 Task: Select a due date automation when advanced on, 2 days before a card is due add dates not due this week at 11:00 AM.
Action: Mouse moved to (1123, 87)
Screenshot: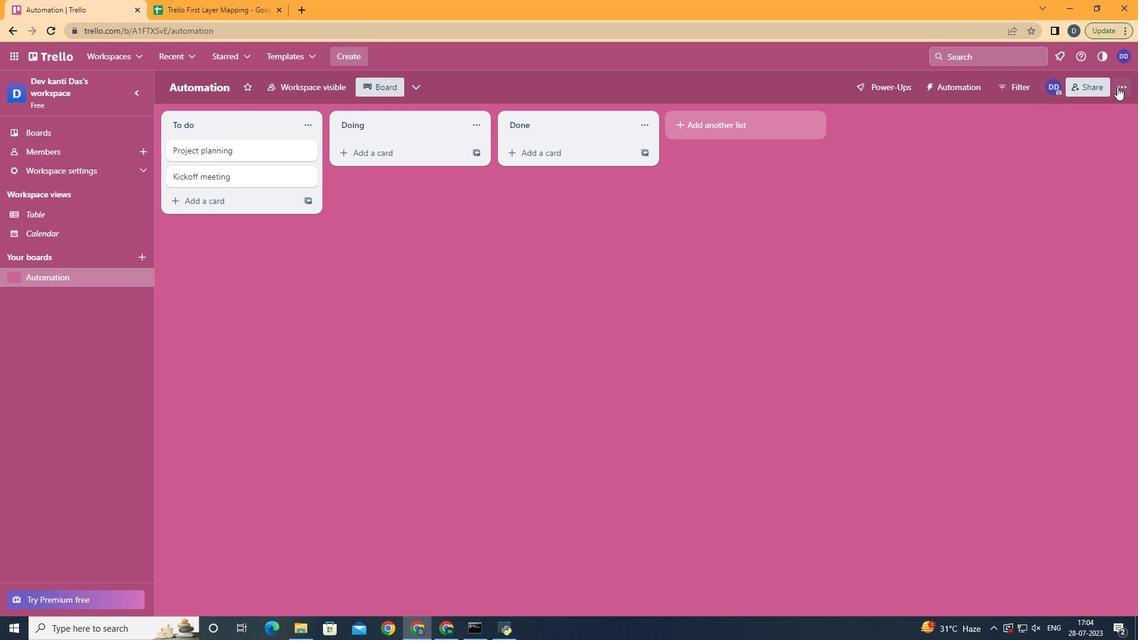 
Action: Mouse pressed left at (1123, 87)
Screenshot: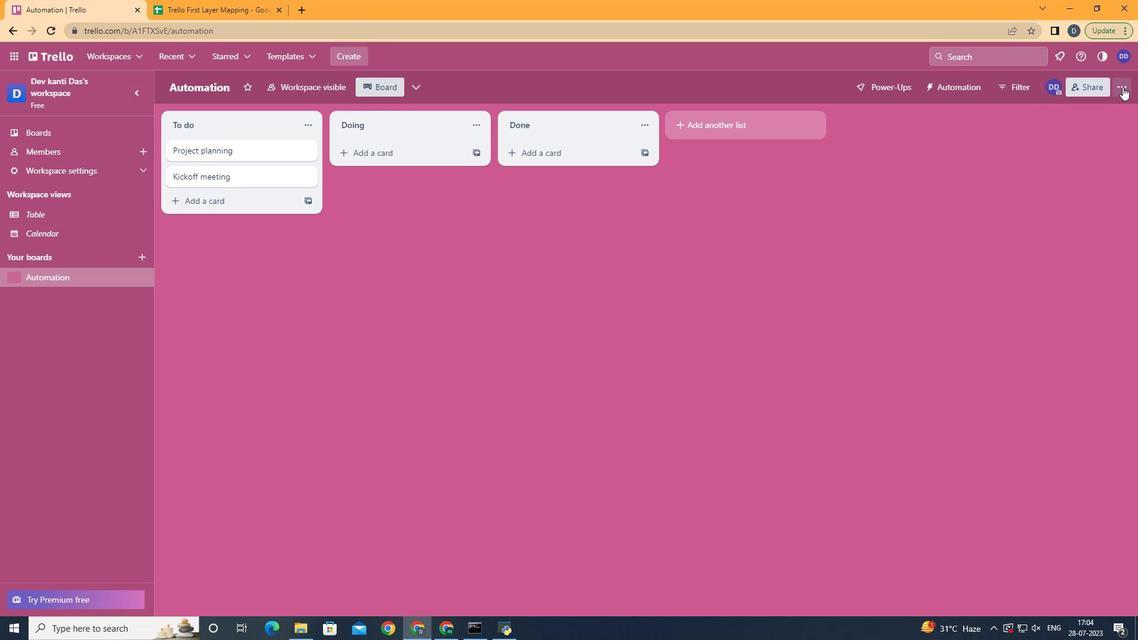 
Action: Mouse moved to (1062, 247)
Screenshot: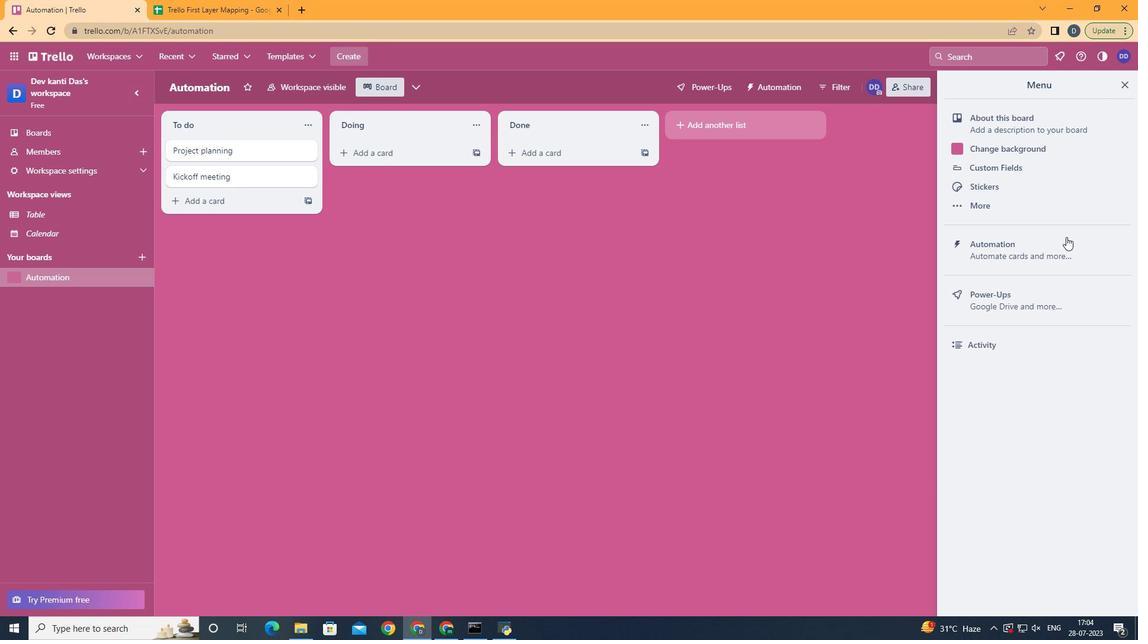 
Action: Mouse pressed left at (1062, 247)
Screenshot: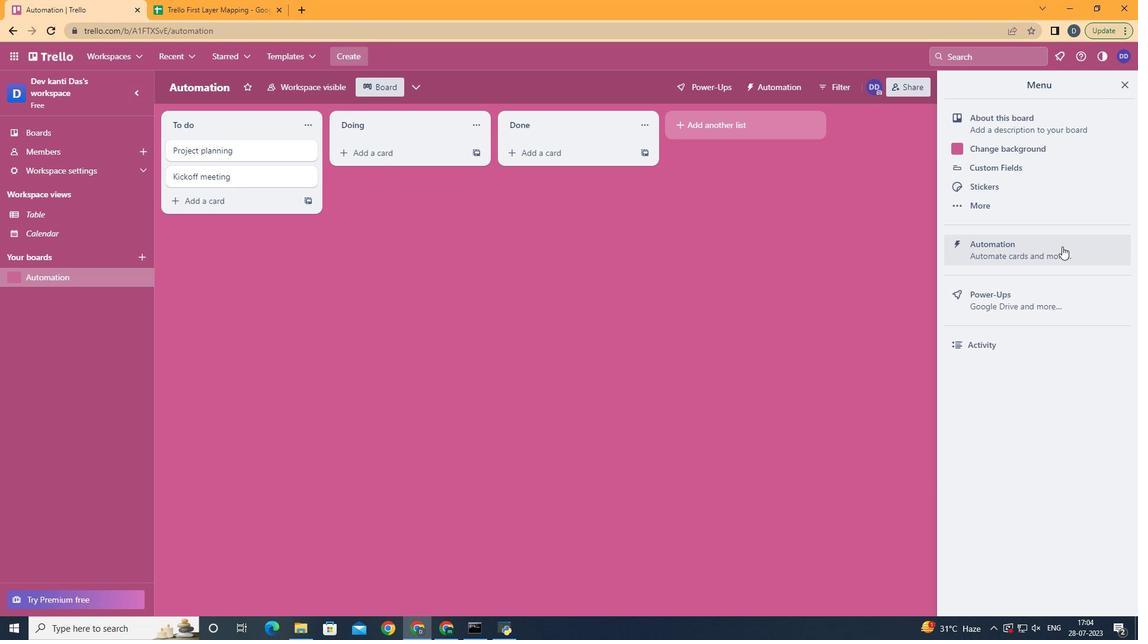 
Action: Mouse moved to (232, 235)
Screenshot: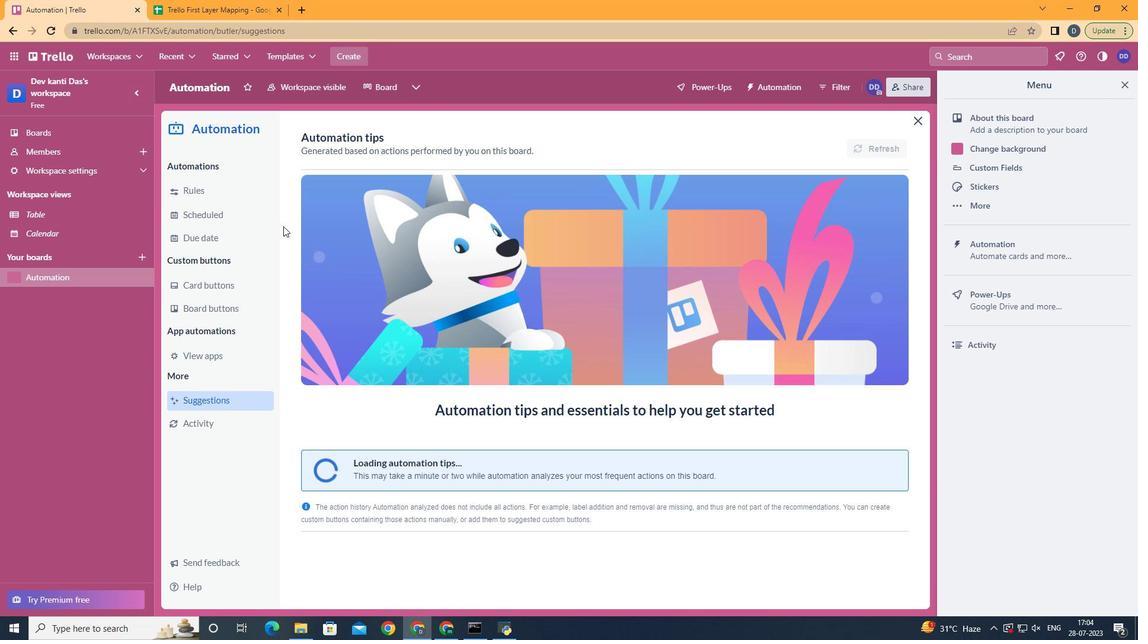 
Action: Mouse pressed left at (232, 235)
Screenshot: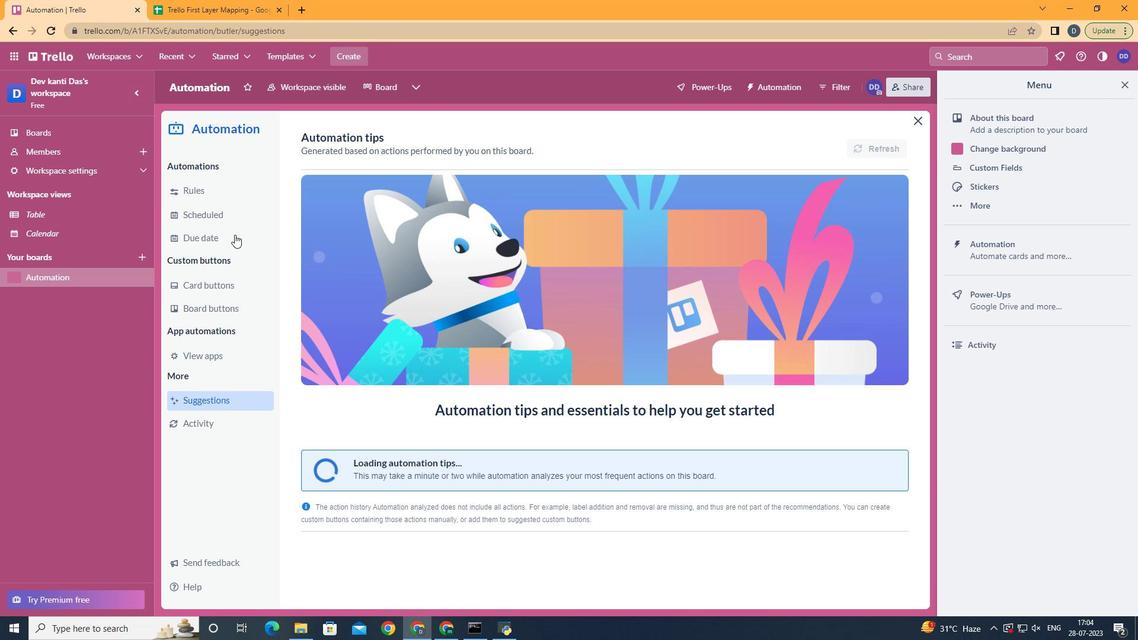 
Action: Mouse moved to (824, 141)
Screenshot: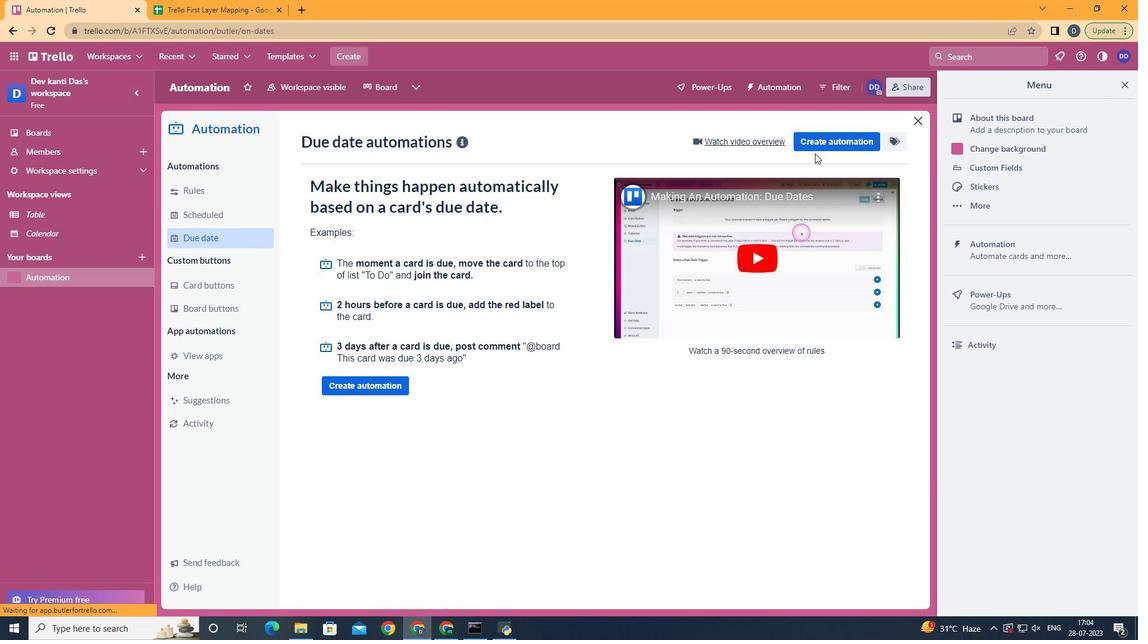 
Action: Mouse pressed left at (824, 141)
Screenshot: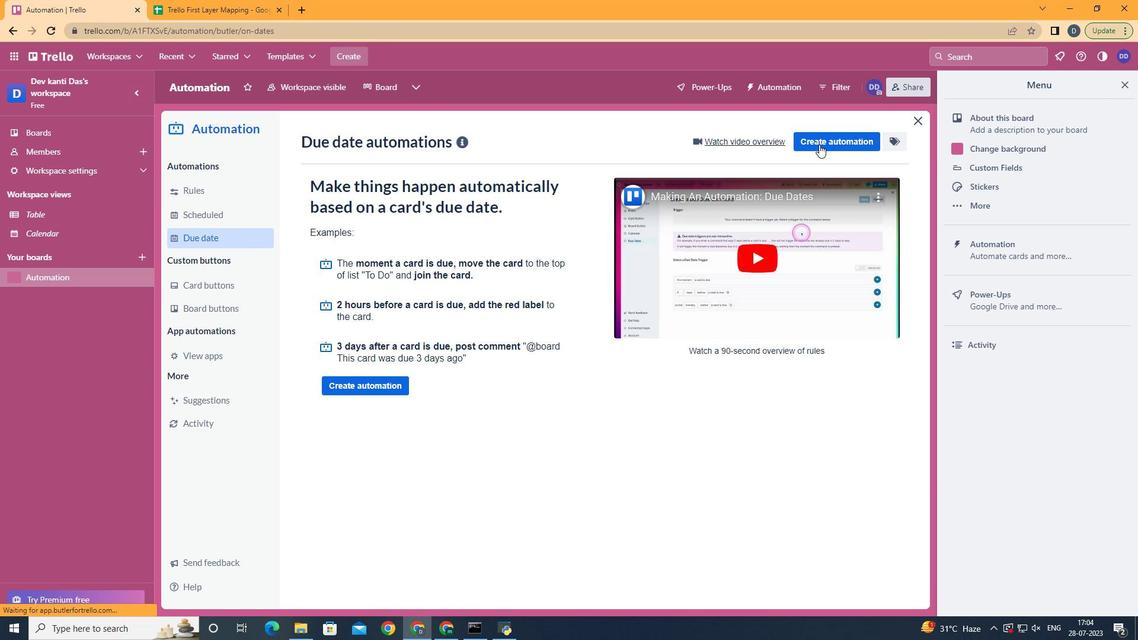 
Action: Mouse moved to (495, 243)
Screenshot: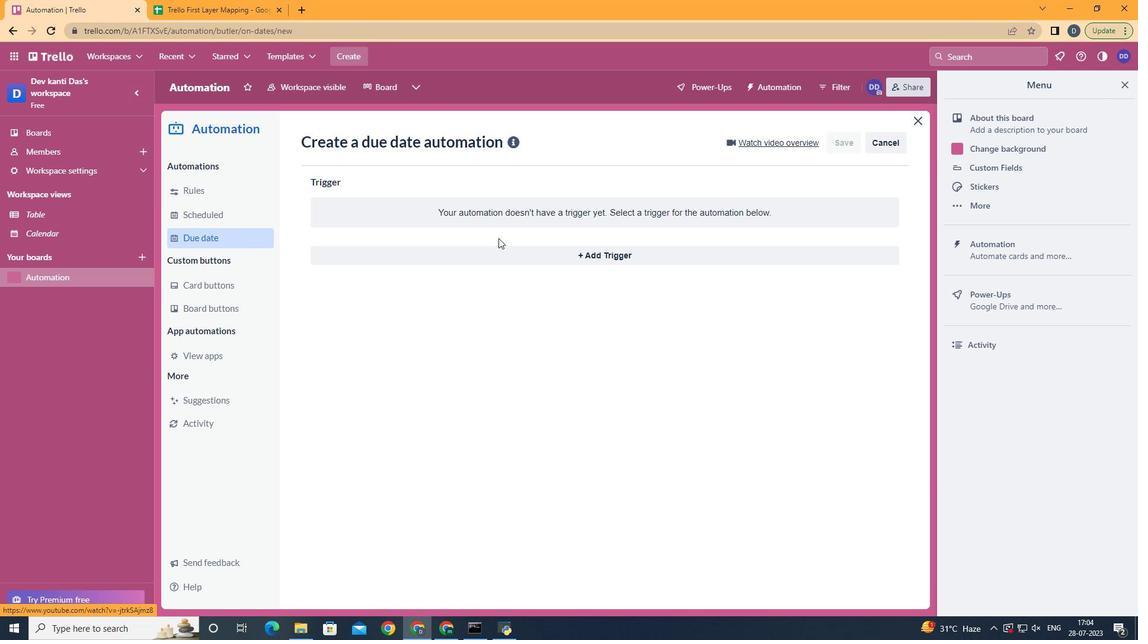 
Action: Mouse pressed left at (495, 243)
Screenshot: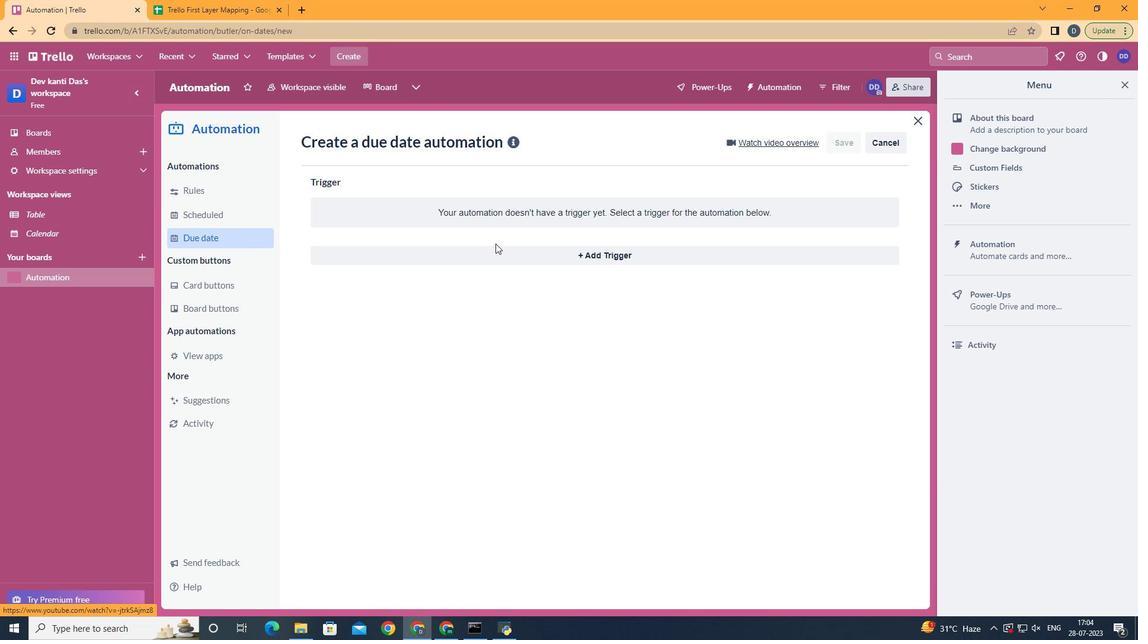 
Action: Mouse moved to (495, 252)
Screenshot: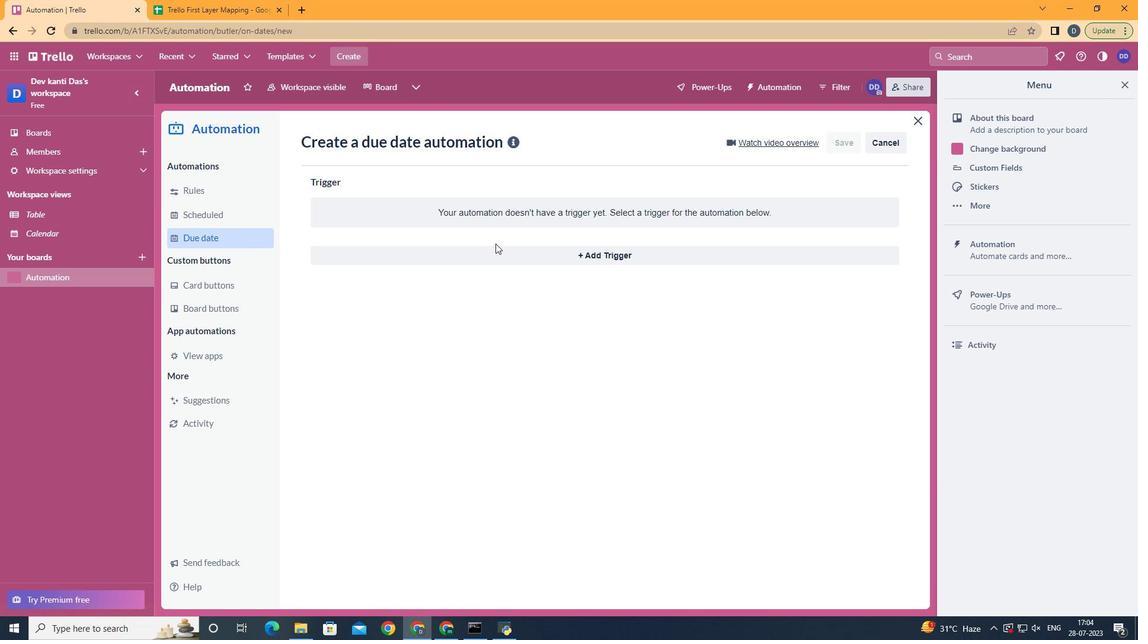 
Action: Mouse pressed left at (495, 252)
Screenshot: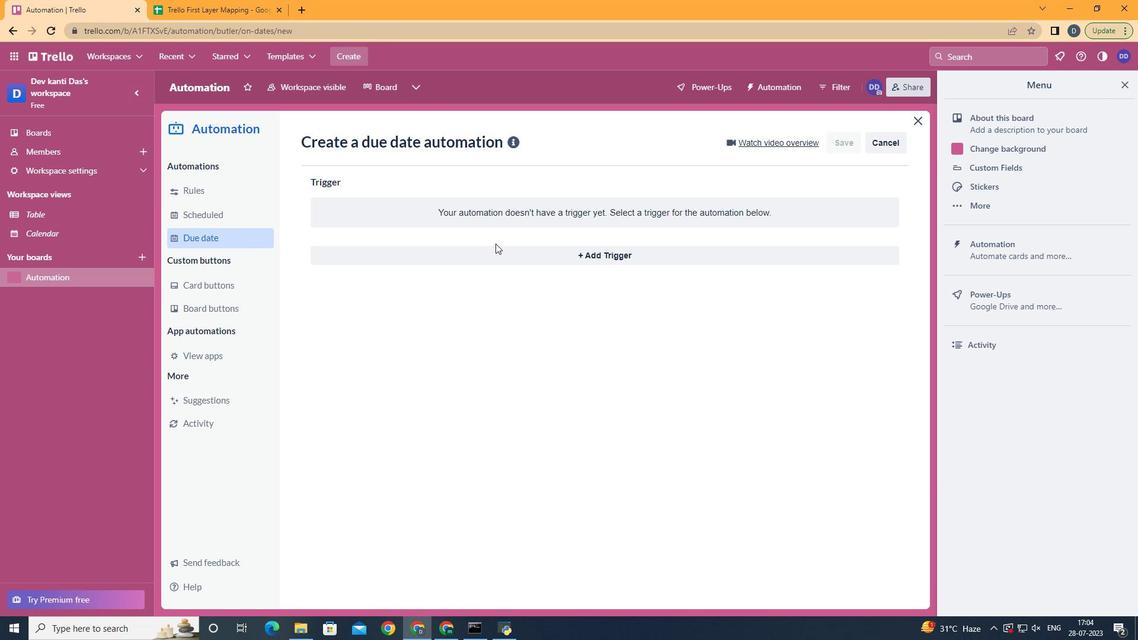 
Action: Mouse moved to (466, 433)
Screenshot: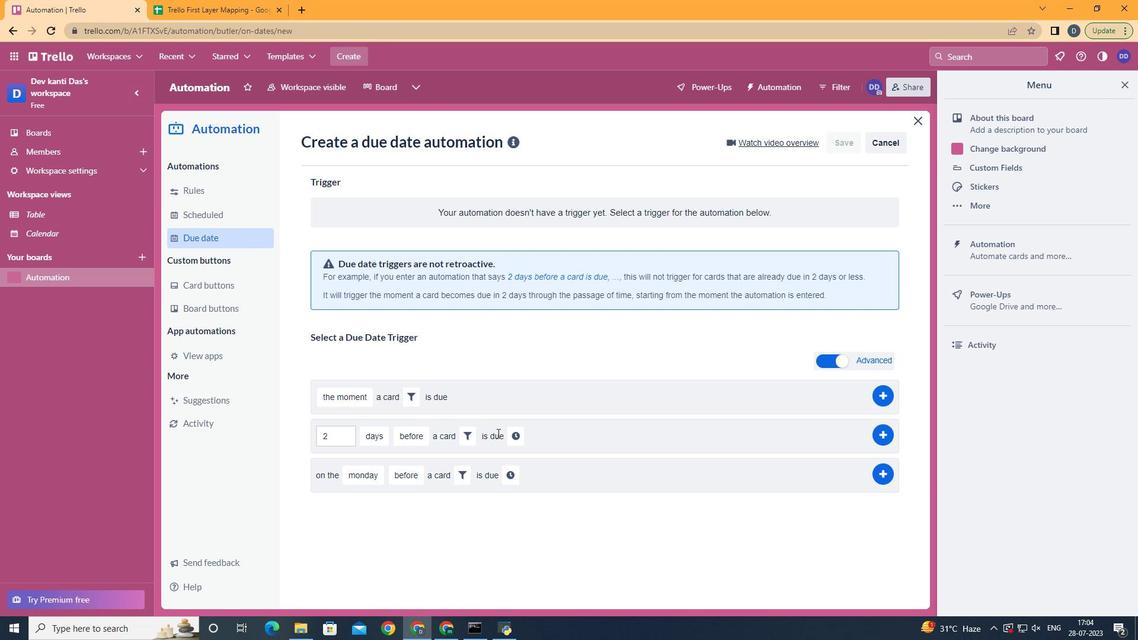 
Action: Mouse pressed left at (466, 433)
Screenshot: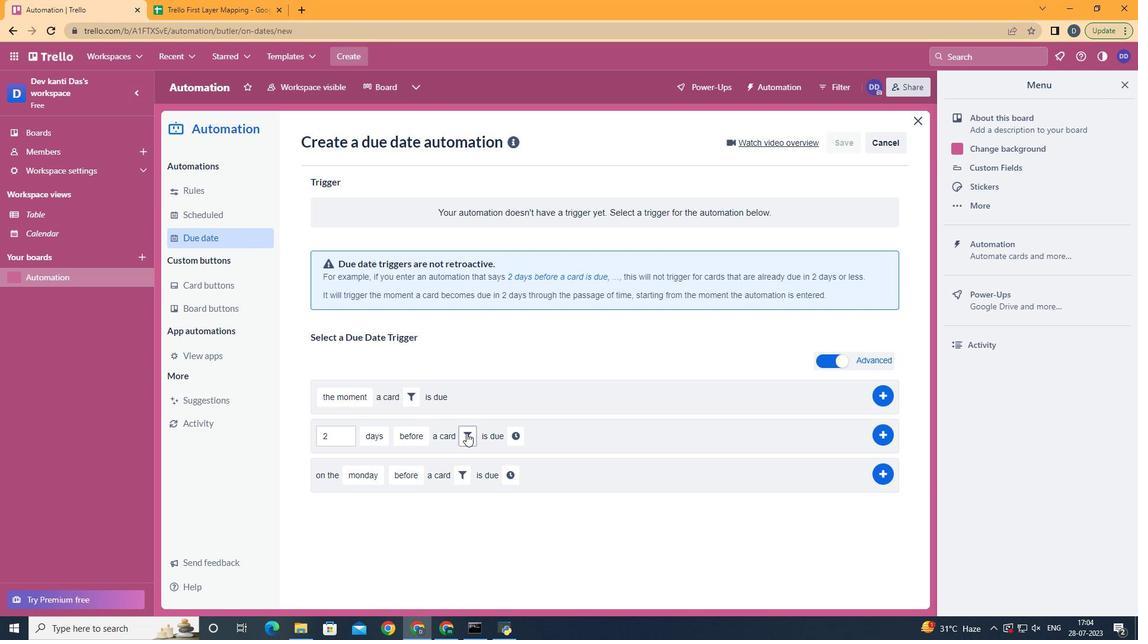 
Action: Mouse moved to (532, 482)
Screenshot: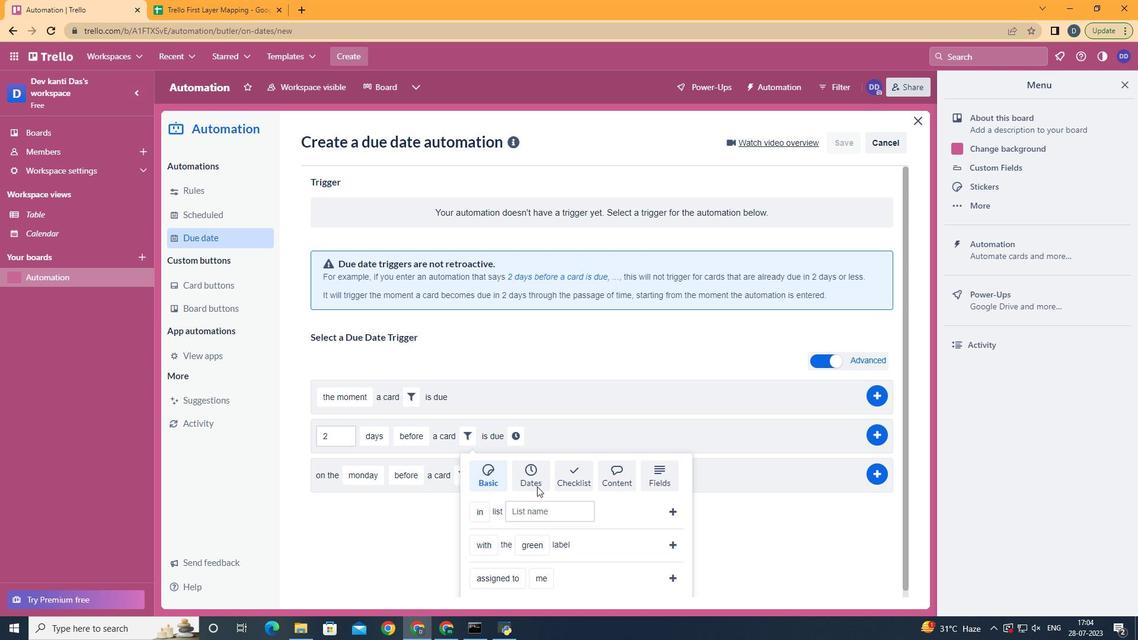
Action: Mouse pressed left at (532, 482)
Screenshot: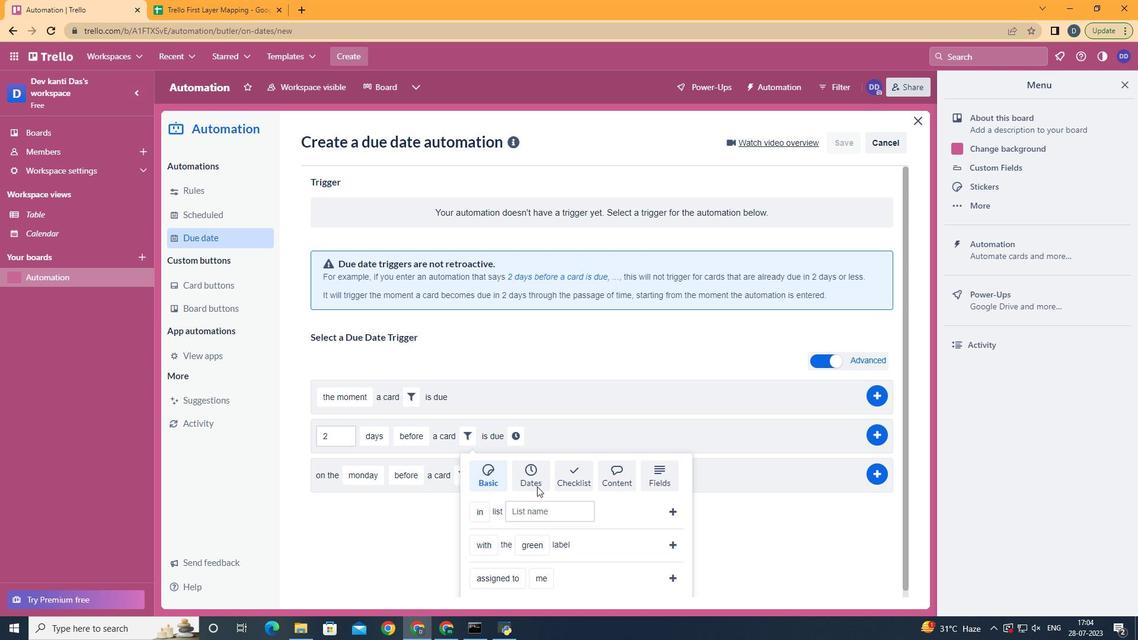 
Action: Mouse scrolled (532, 481) with delta (0, 0)
Screenshot: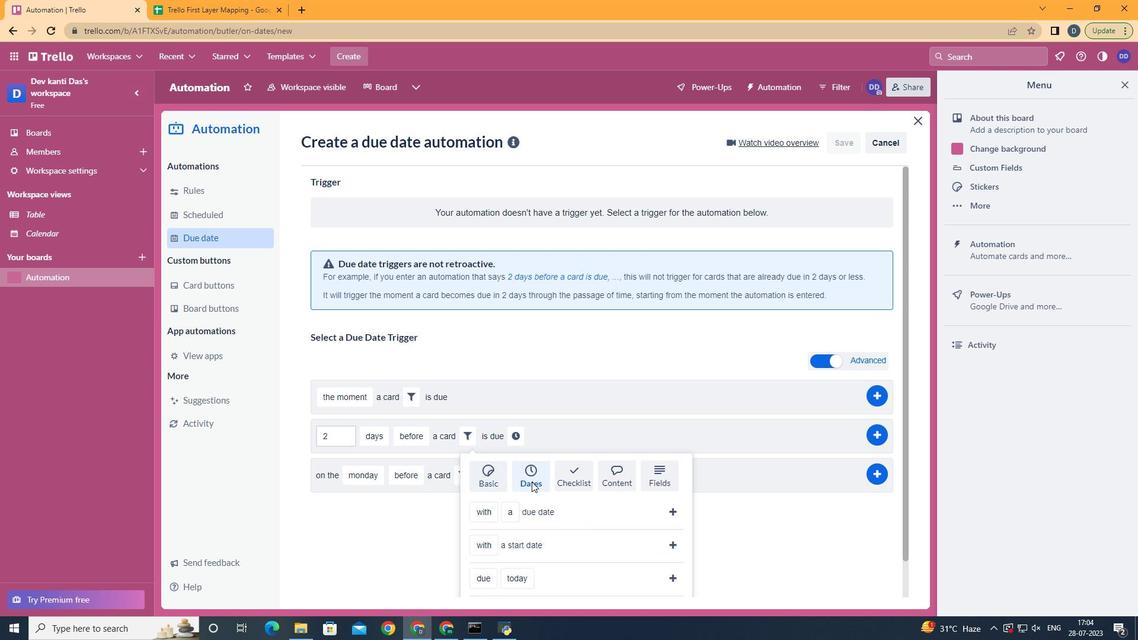 
Action: Mouse scrolled (532, 481) with delta (0, 0)
Screenshot: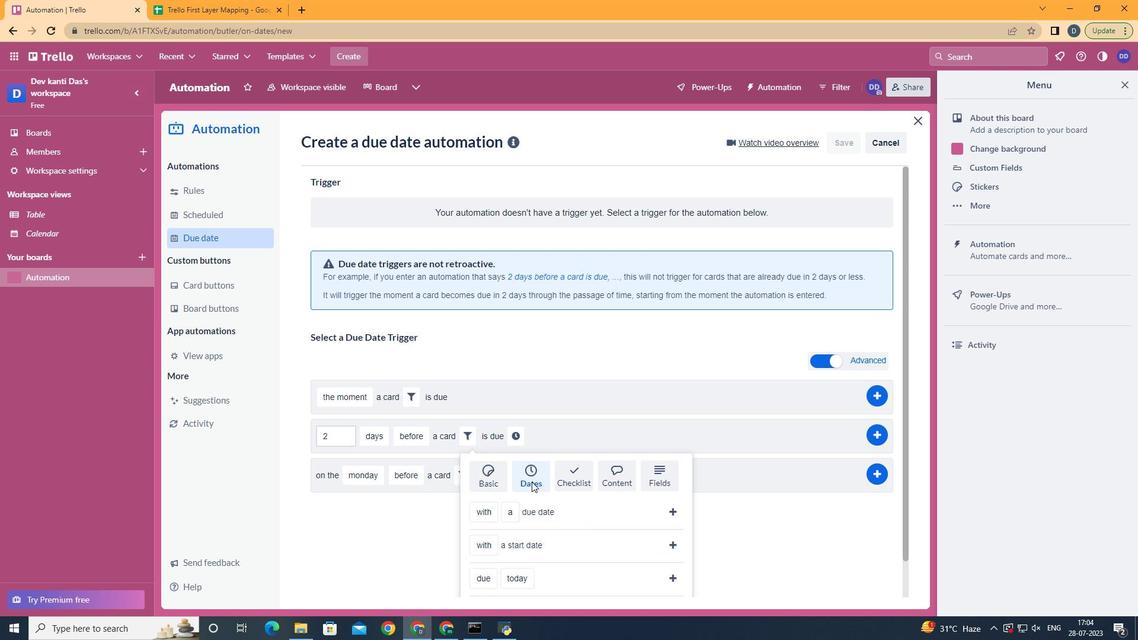 
Action: Mouse scrolled (532, 481) with delta (0, 0)
Screenshot: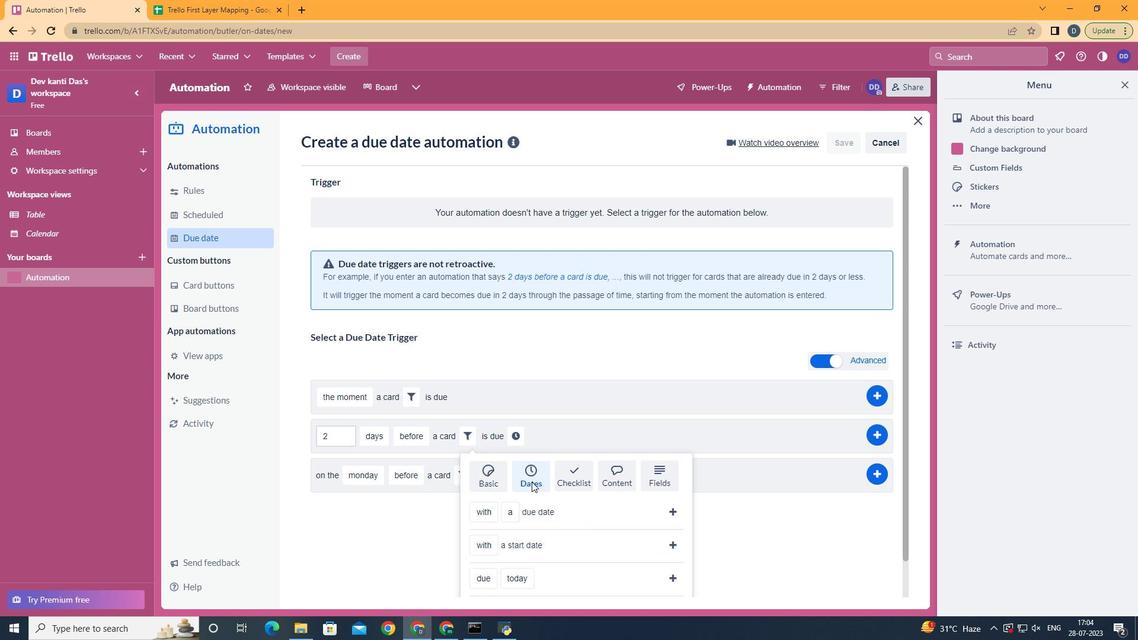 
Action: Mouse scrolled (532, 481) with delta (0, 0)
Screenshot: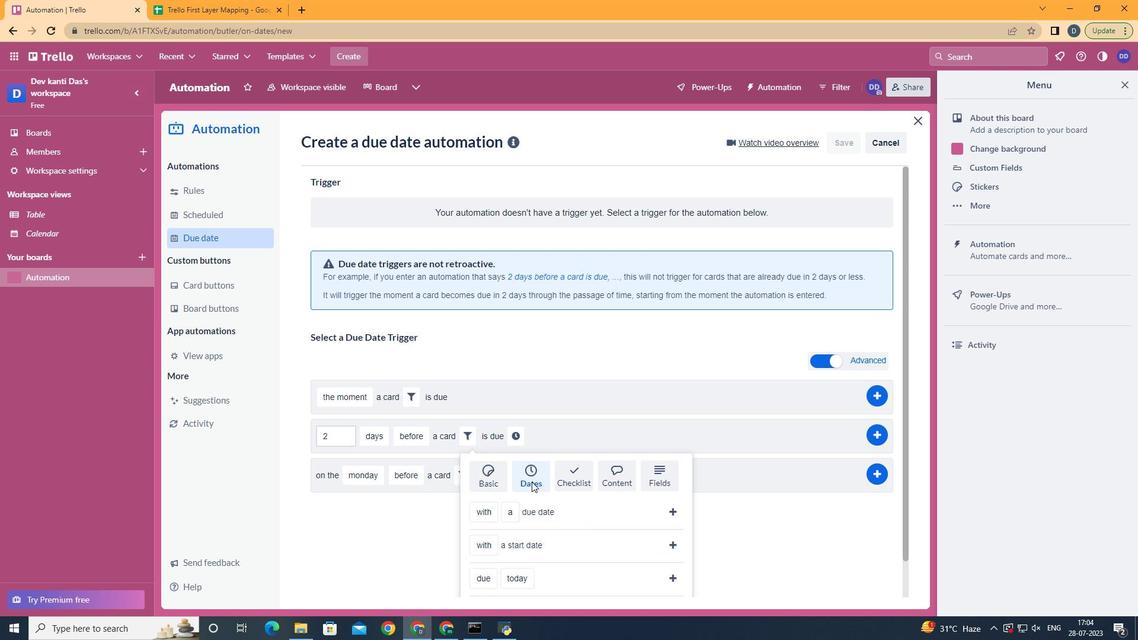 
Action: Mouse moved to (498, 469)
Screenshot: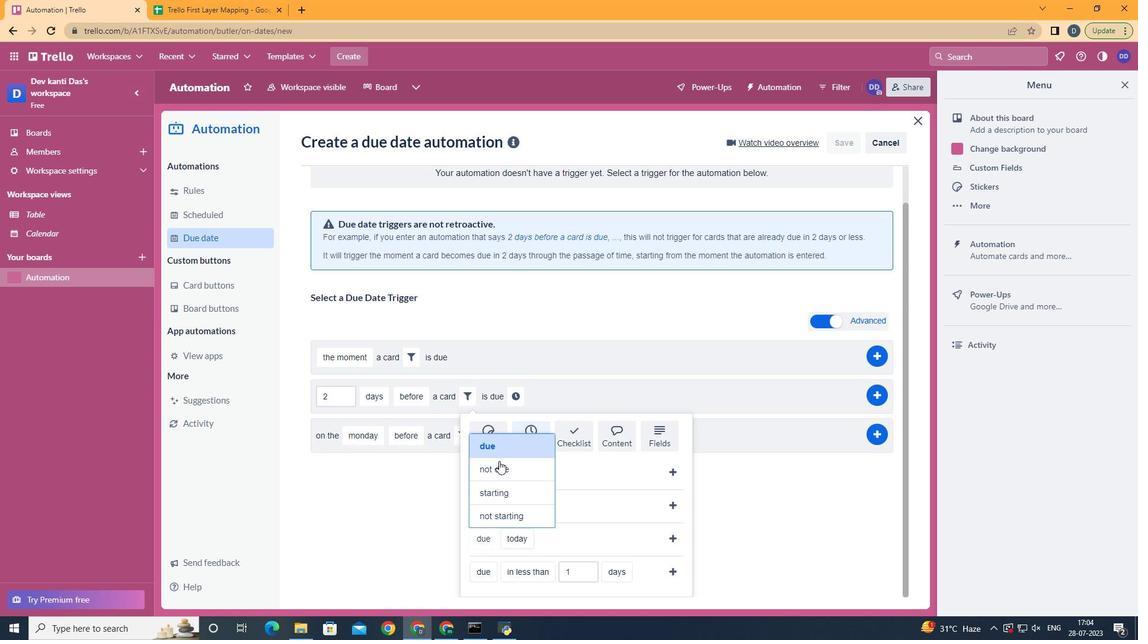 
Action: Mouse pressed left at (498, 469)
Screenshot: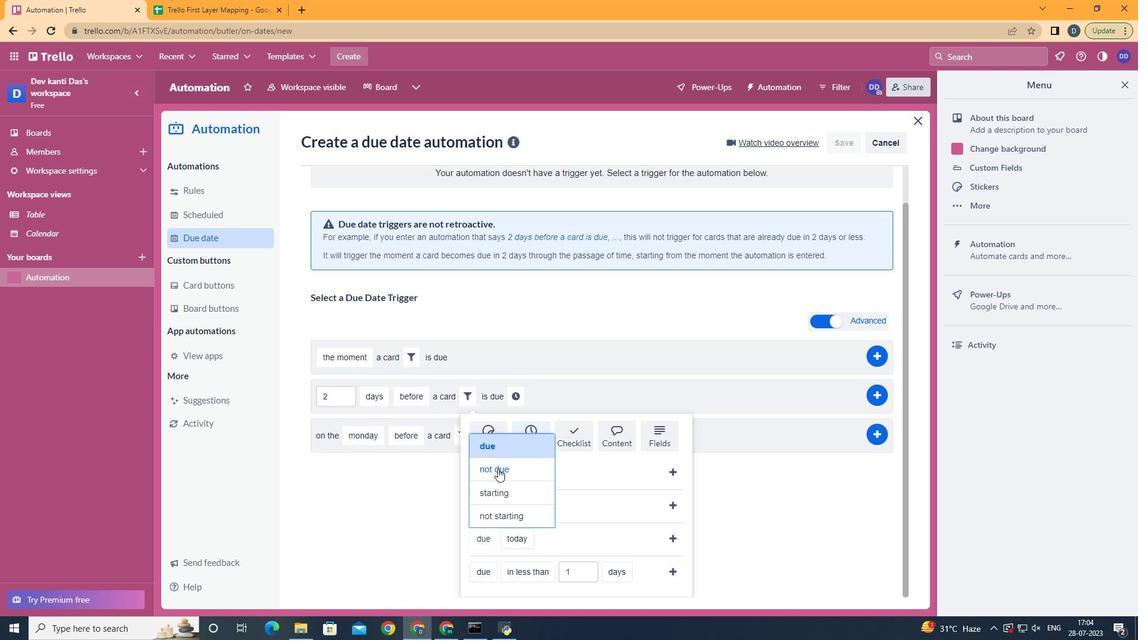 
Action: Mouse moved to (553, 444)
Screenshot: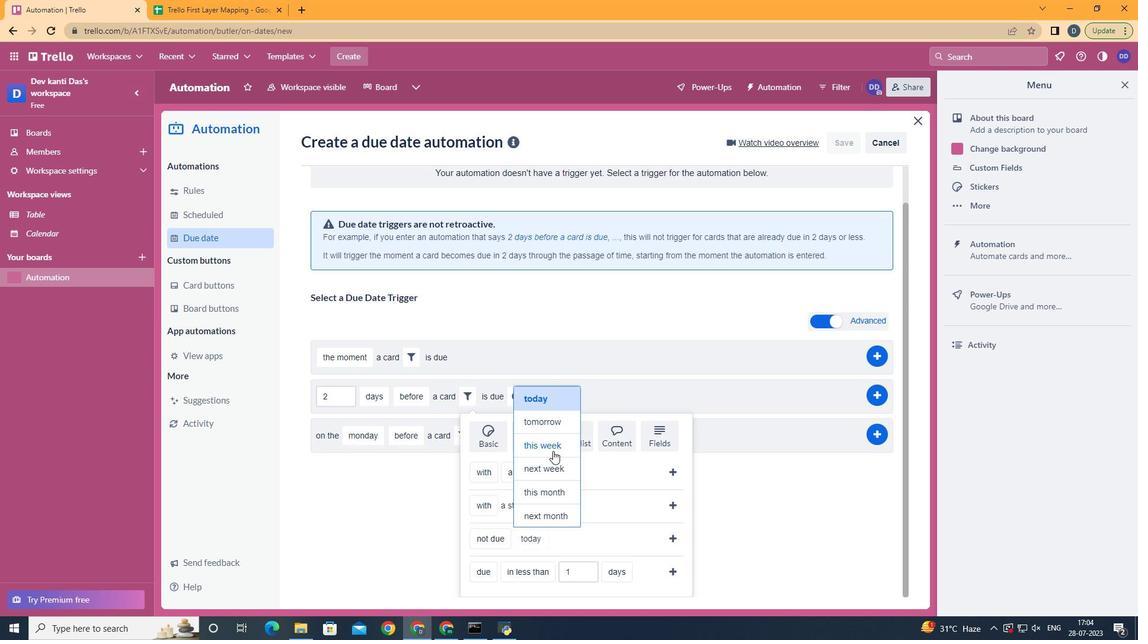 
Action: Mouse pressed left at (553, 444)
Screenshot: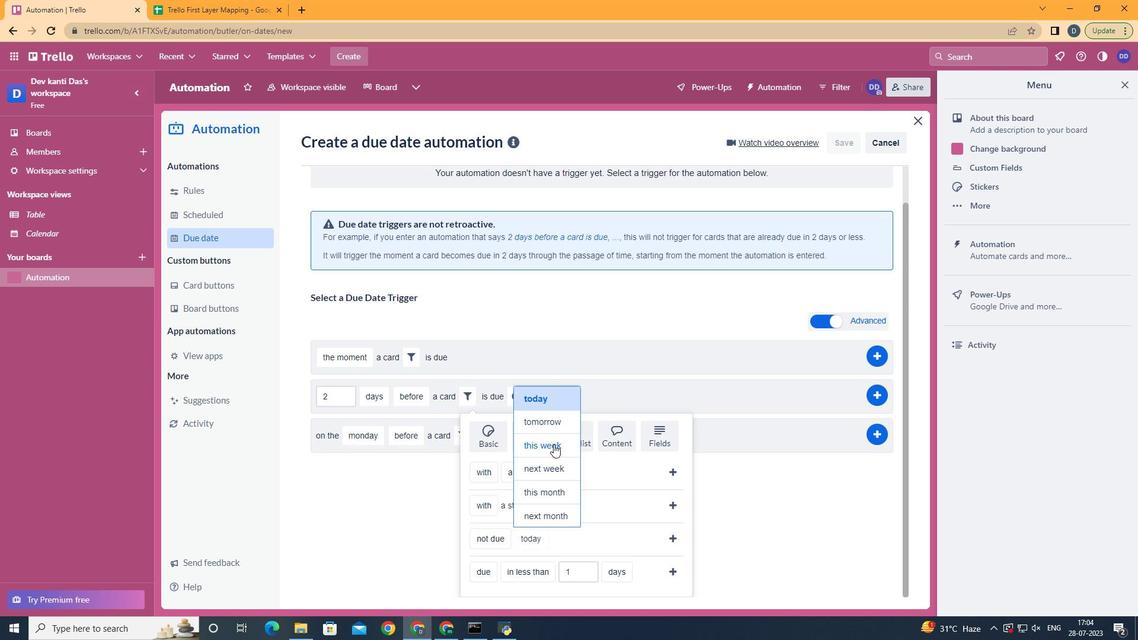 
Action: Mouse moved to (670, 540)
Screenshot: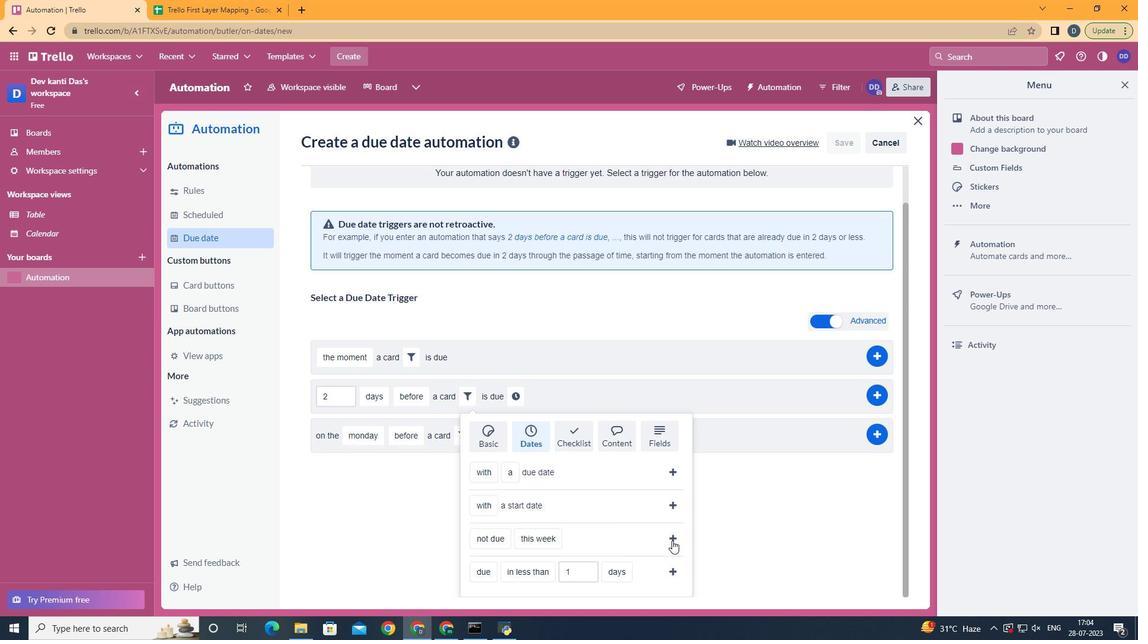 
Action: Mouse pressed left at (670, 540)
Screenshot: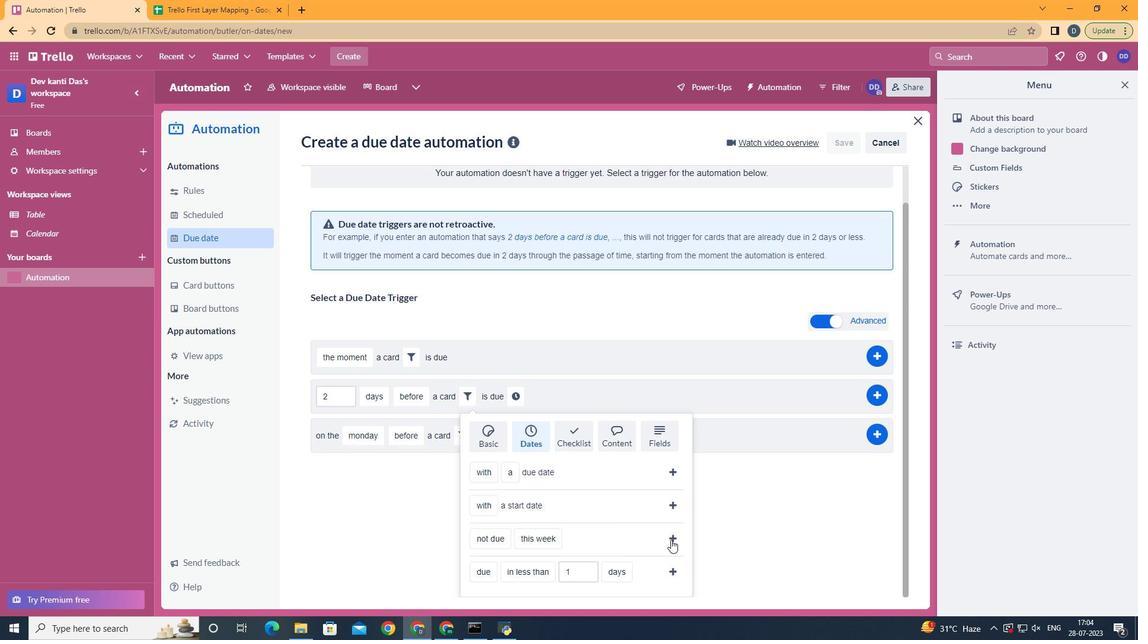 
Action: Mouse moved to (614, 427)
Screenshot: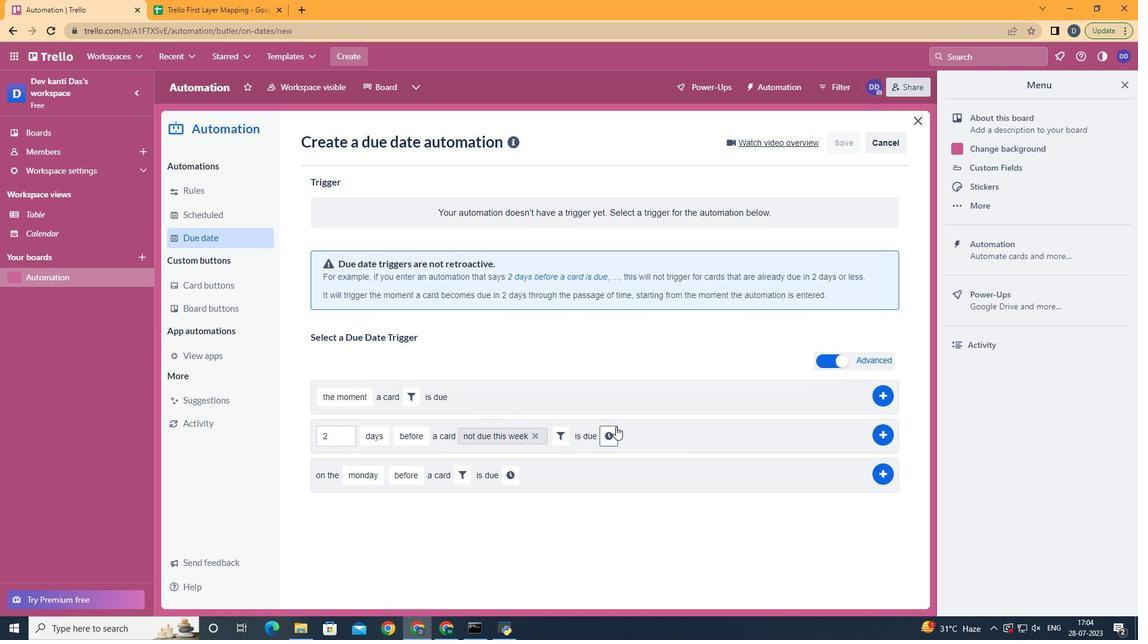 
Action: Mouse pressed left at (614, 427)
Screenshot: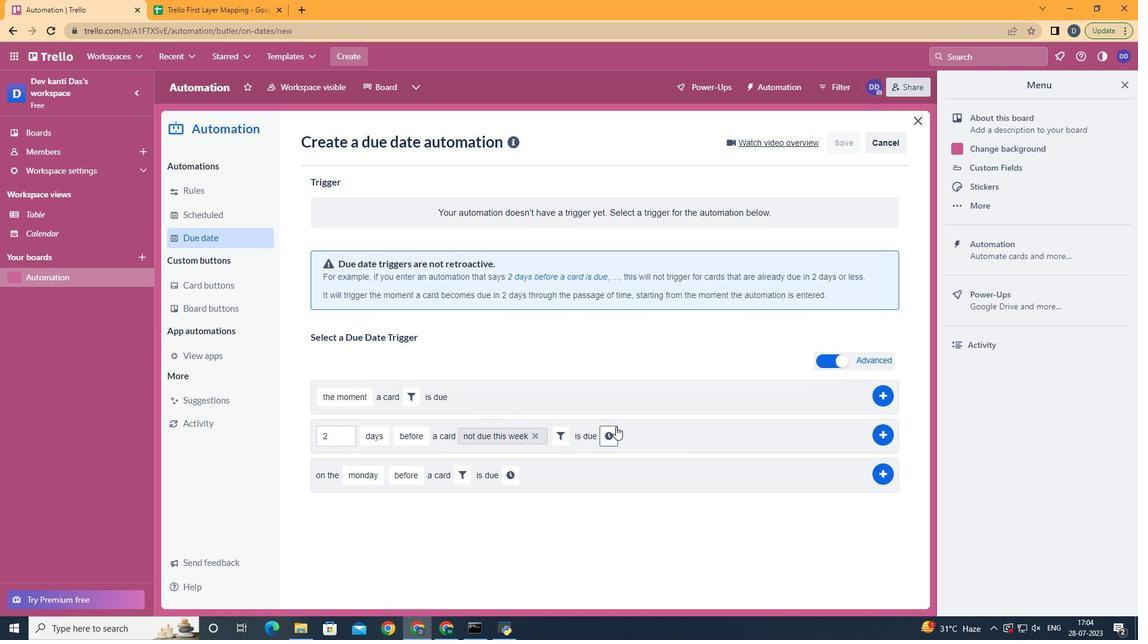 
Action: Mouse moved to (648, 441)
Screenshot: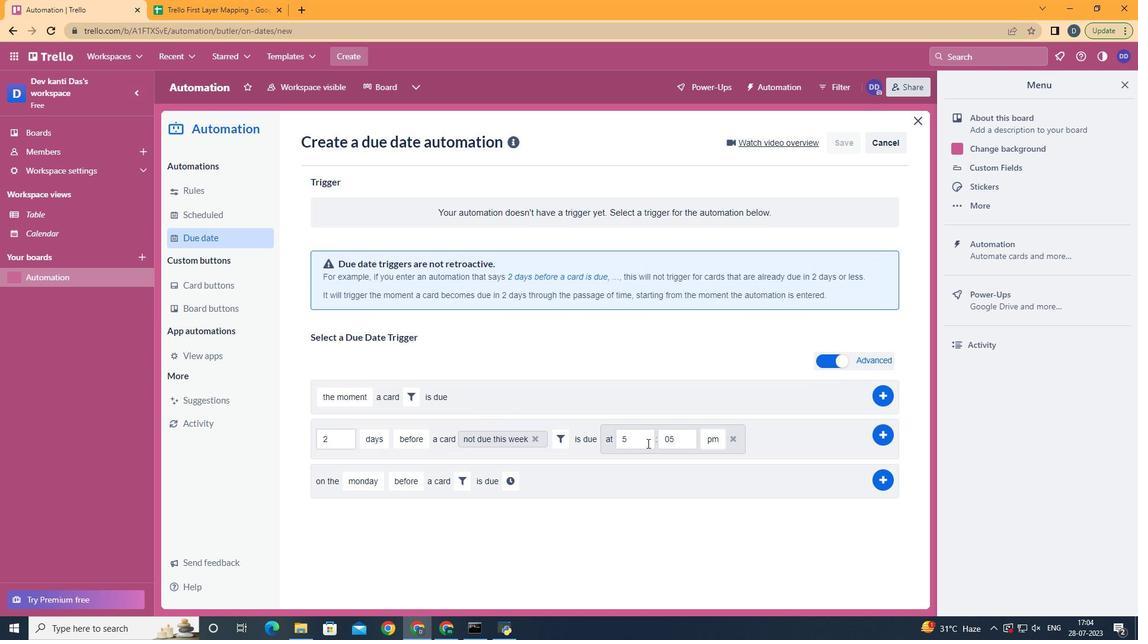 
Action: Mouse pressed left at (648, 441)
Screenshot: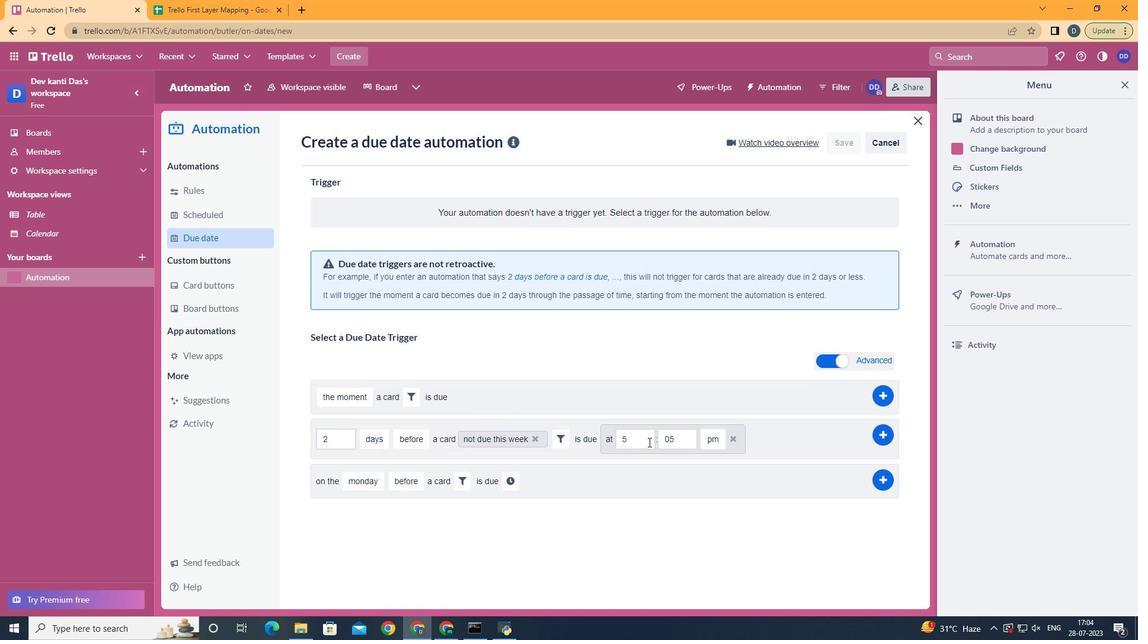 
Action: Key pressed <Key.backspace>11
Screenshot: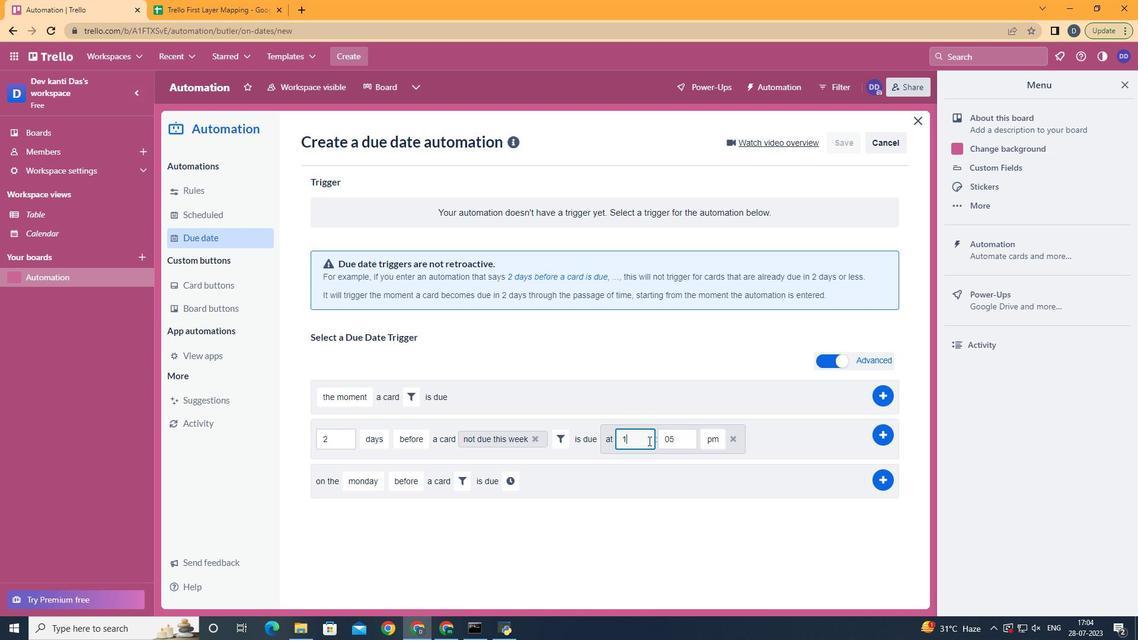 
Action: Mouse moved to (683, 442)
Screenshot: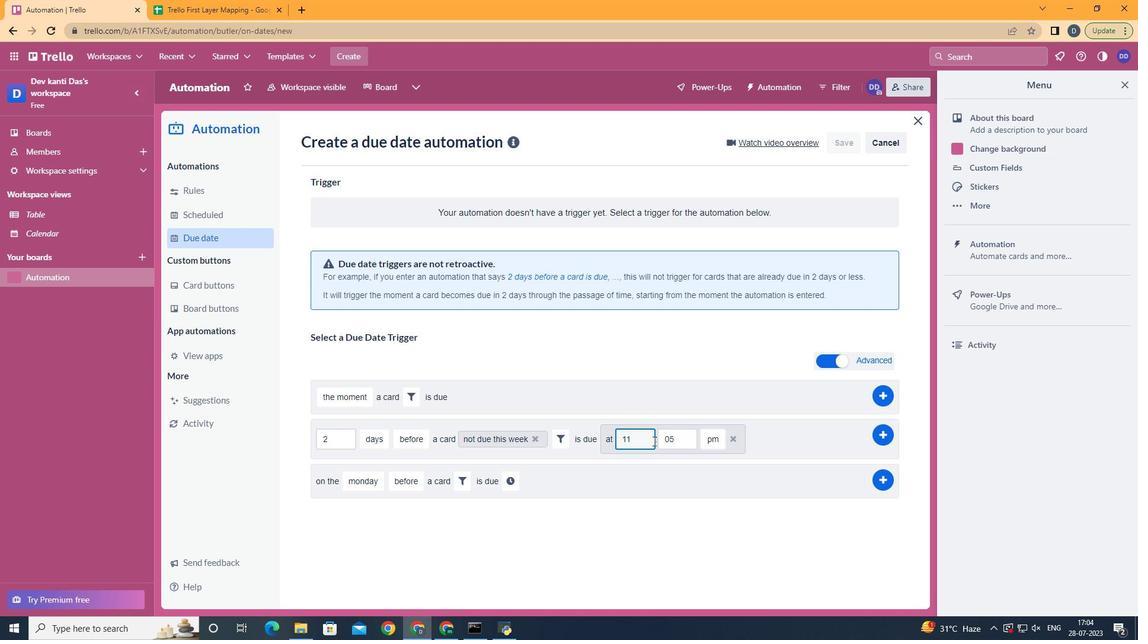 
Action: Mouse pressed left at (683, 442)
Screenshot: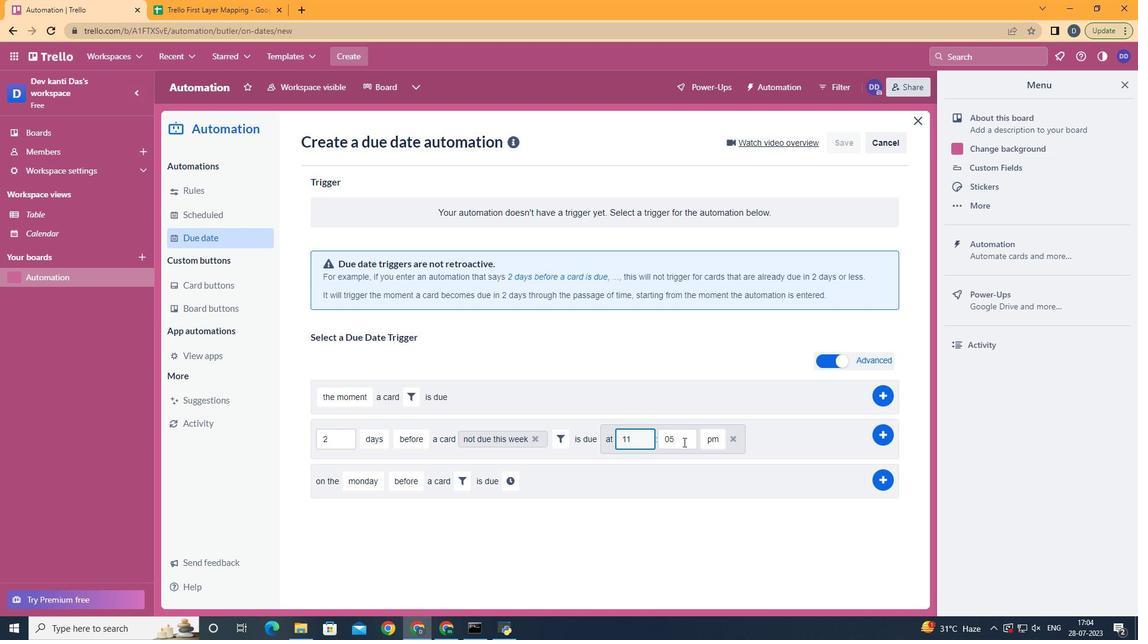 
Action: Key pressed <Key.backspace>0
Screenshot: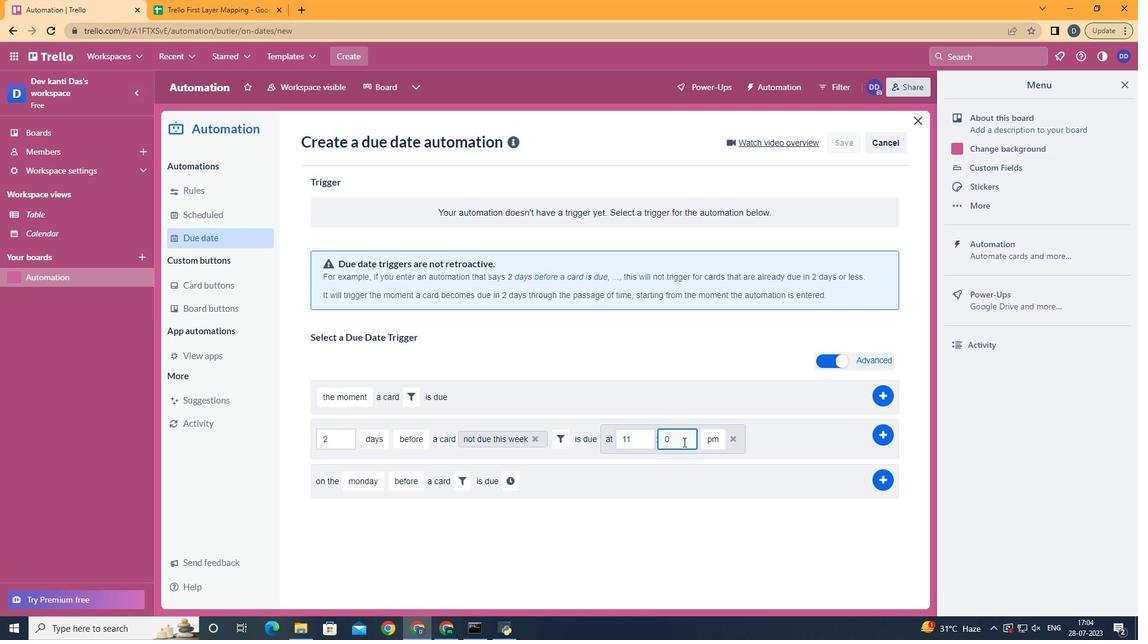 
Action: Mouse moved to (721, 467)
Screenshot: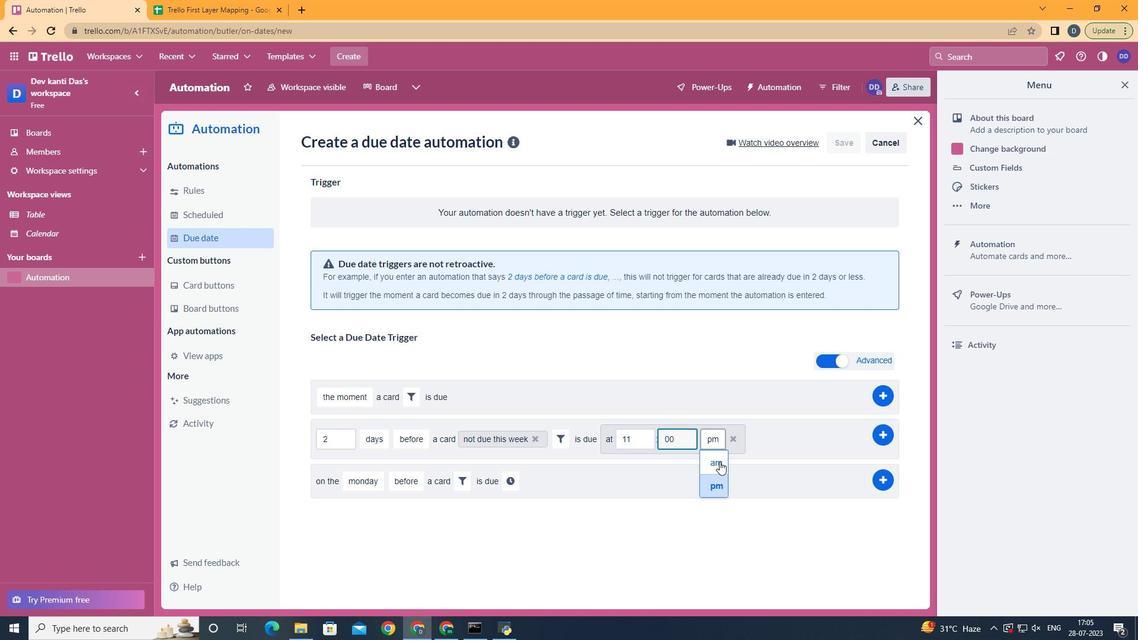 
Action: Mouse pressed left at (721, 467)
Screenshot: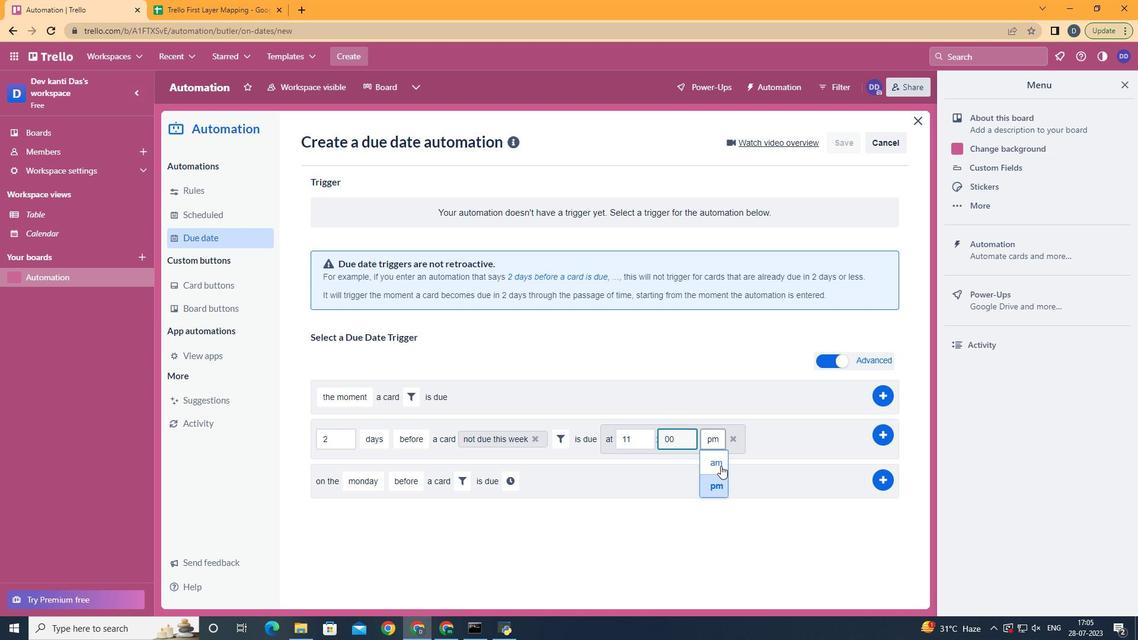 
